 Task: Select entry level.
Action: Mouse moved to (263, 80)
Screenshot: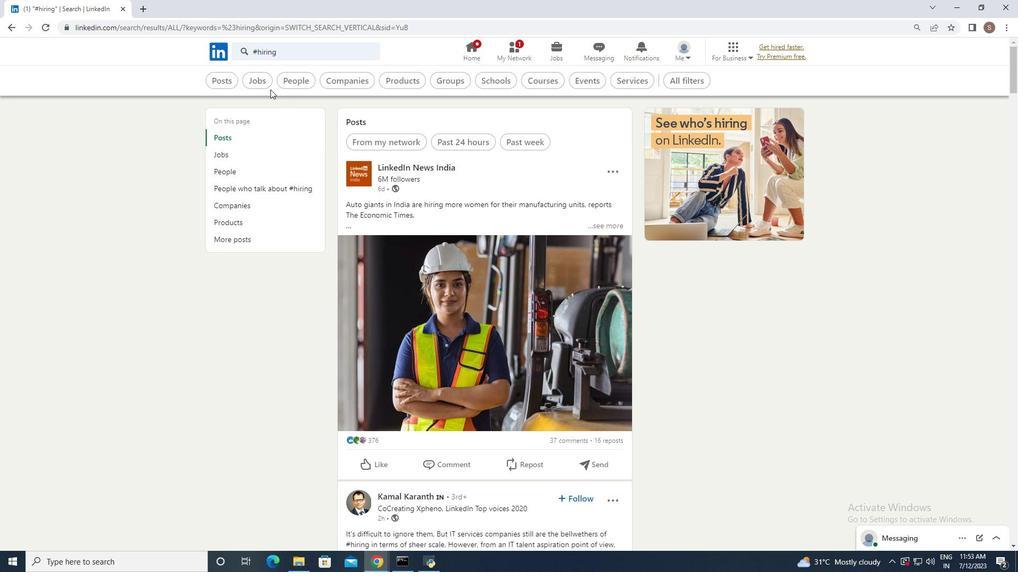 
Action: Mouse pressed left at (263, 80)
Screenshot: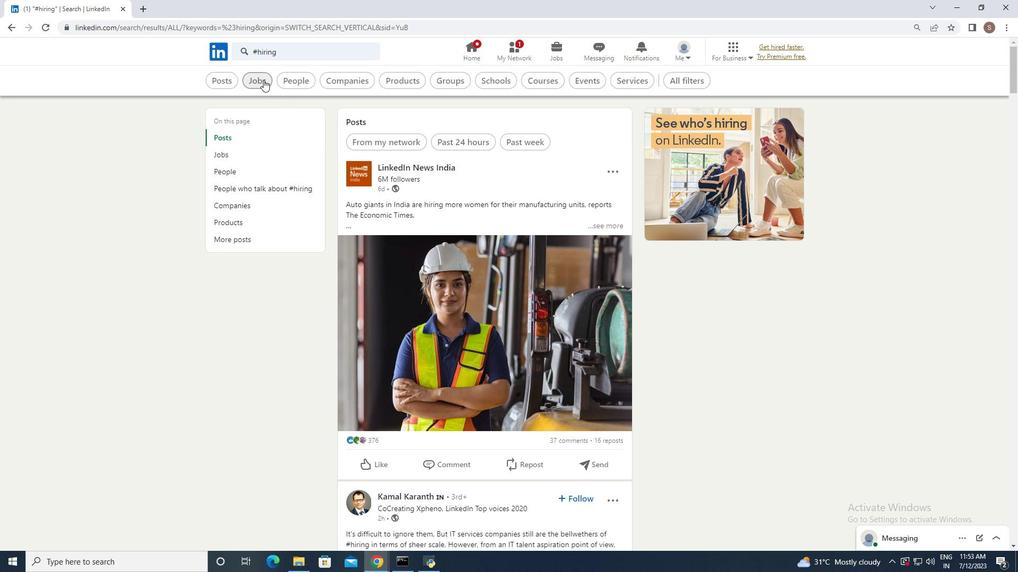 
Action: Mouse moved to (390, 83)
Screenshot: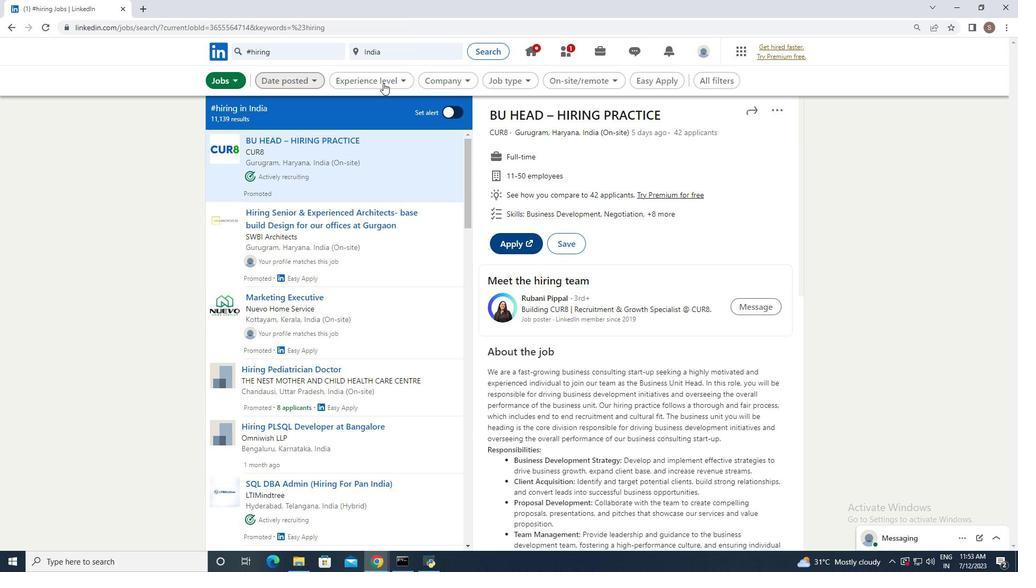 
Action: Mouse pressed left at (390, 83)
Screenshot: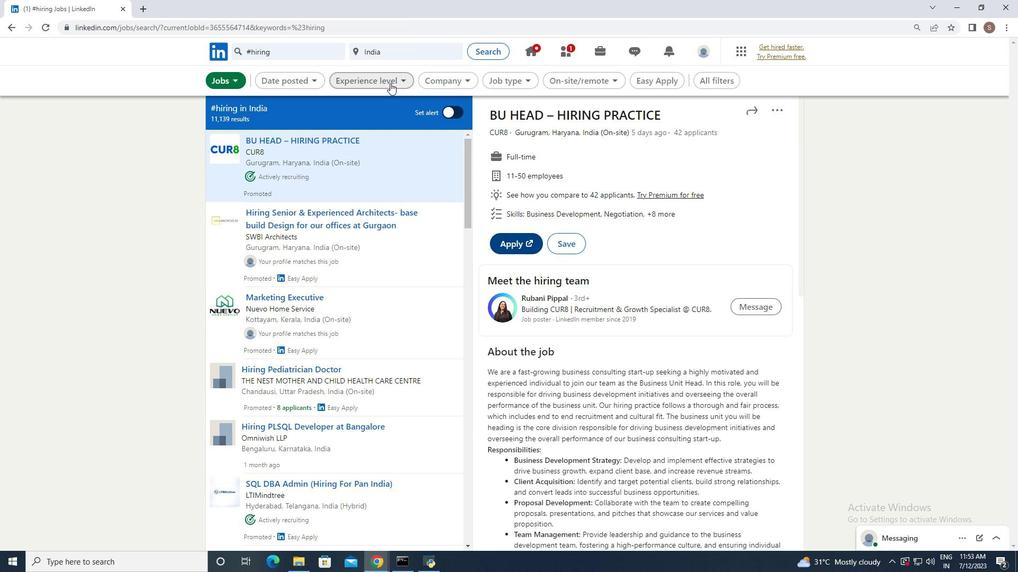 
Action: Mouse moved to (301, 133)
Screenshot: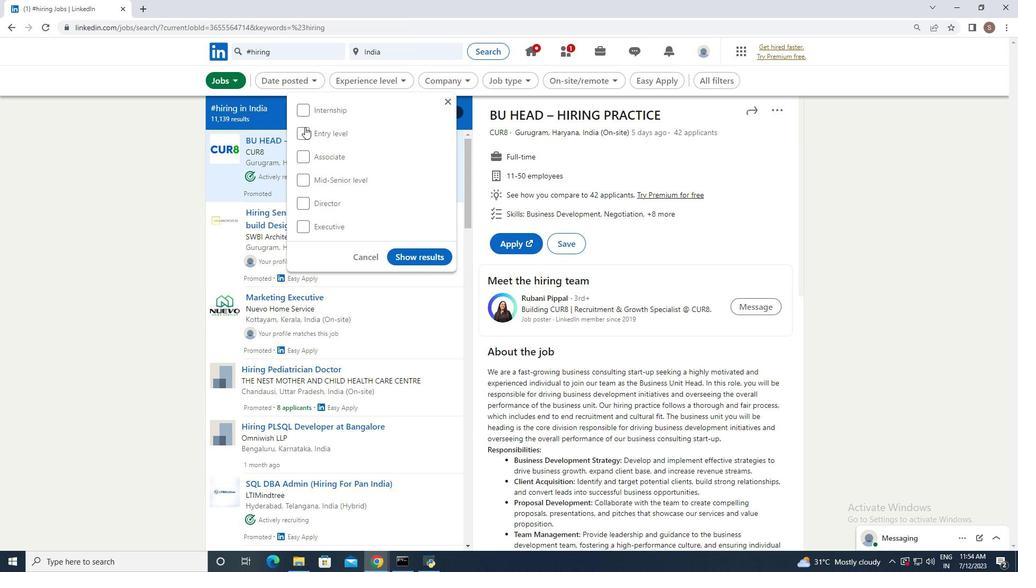 
Action: Mouse pressed left at (301, 133)
Screenshot: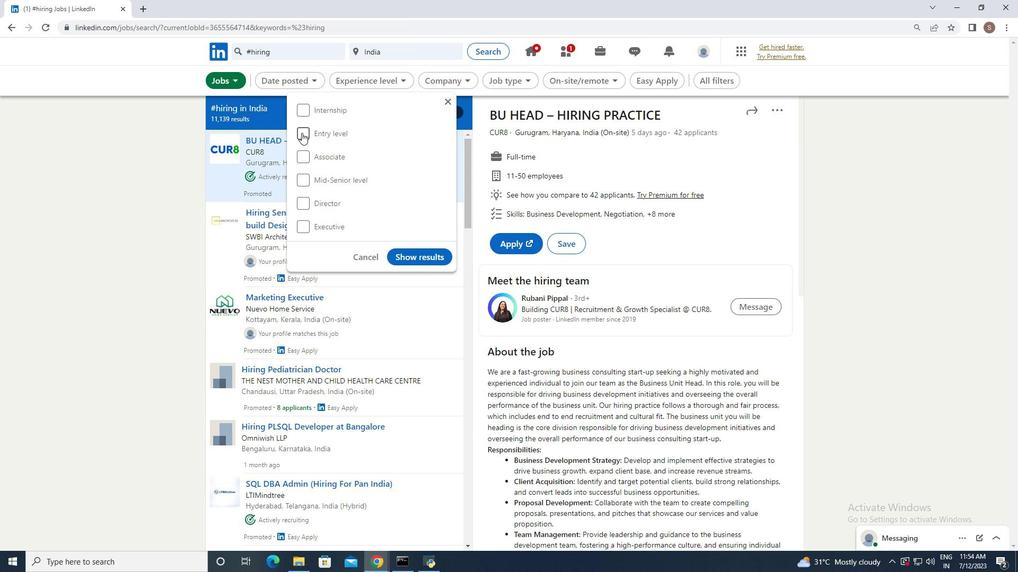 
Action: Mouse moved to (420, 253)
Screenshot: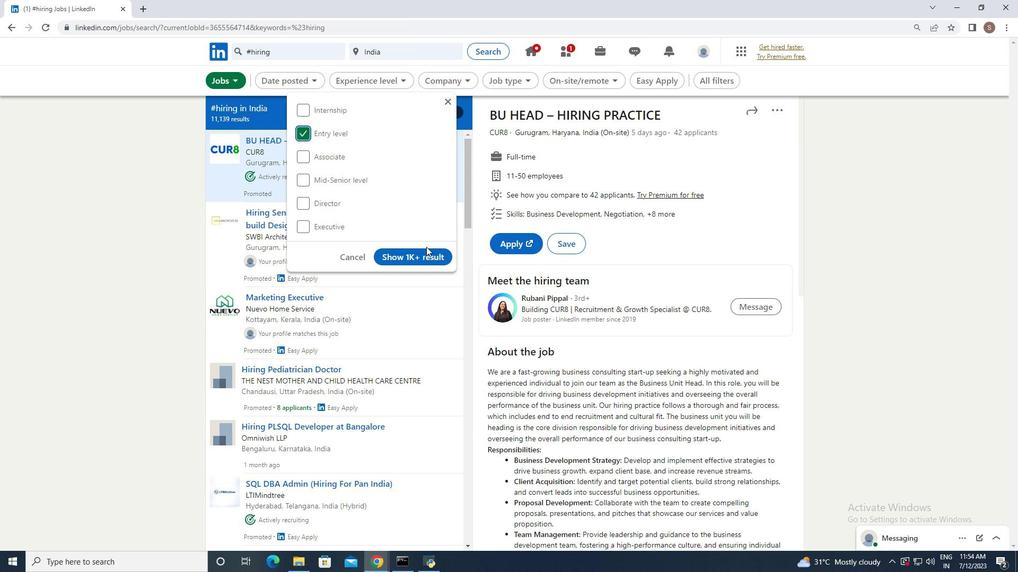 
Action: Mouse pressed left at (420, 253)
Screenshot: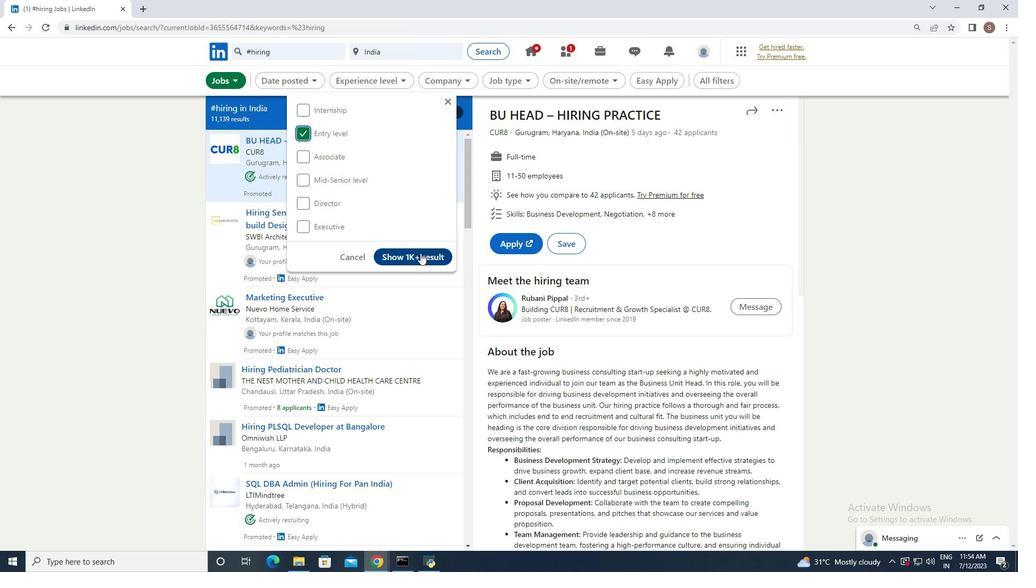 
